 Task: Add a dependency to the task Integrate website with inventory management systems , the existing task  Create a new online tool for project management in the project AgileGenie
Action: Mouse moved to (1060, 95)
Screenshot: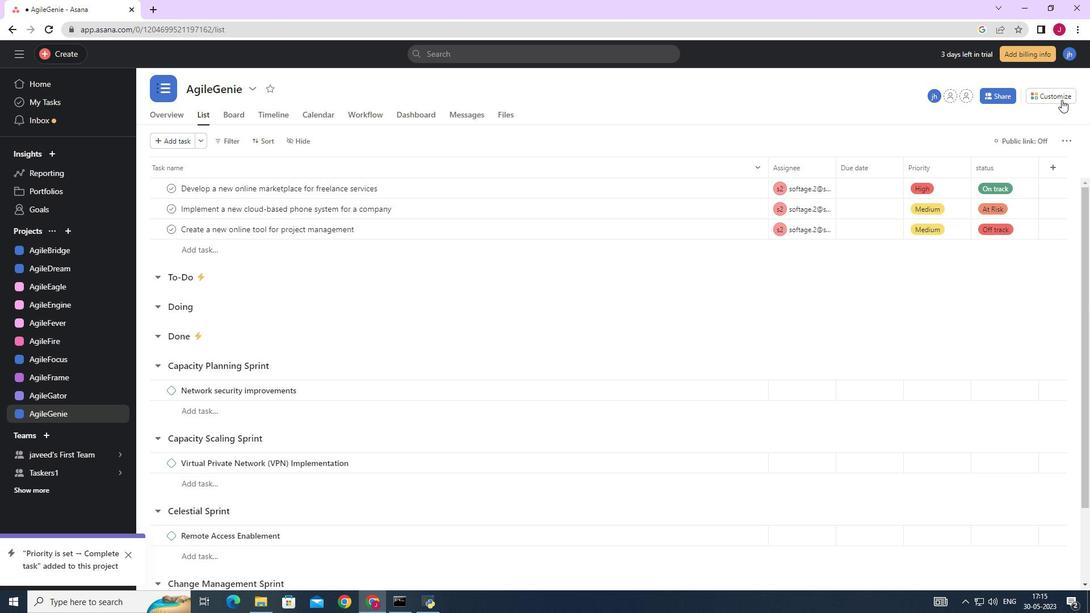 
Action: Mouse pressed left at (1060, 95)
Screenshot: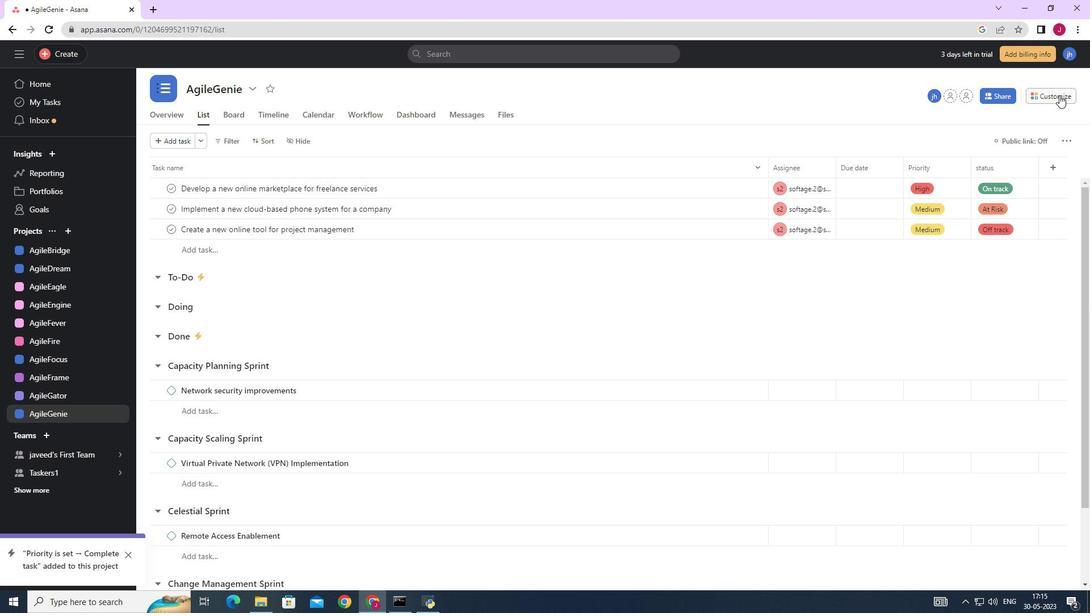 
Action: Mouse moved to (848, 249)
Screenshot: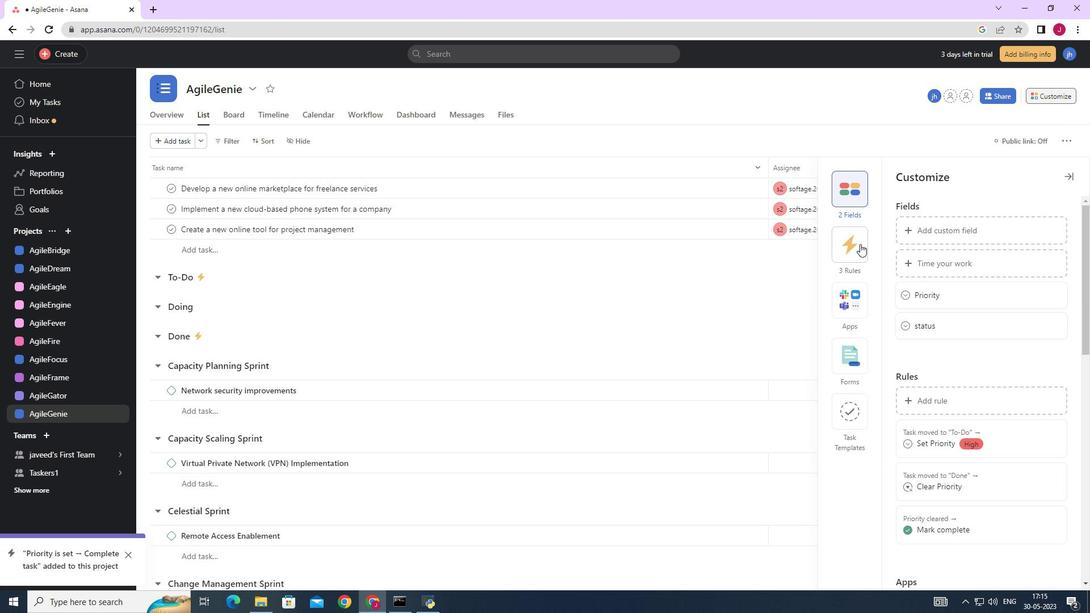 
Action: Mouse pressed left at (848, 249)
Screenshot: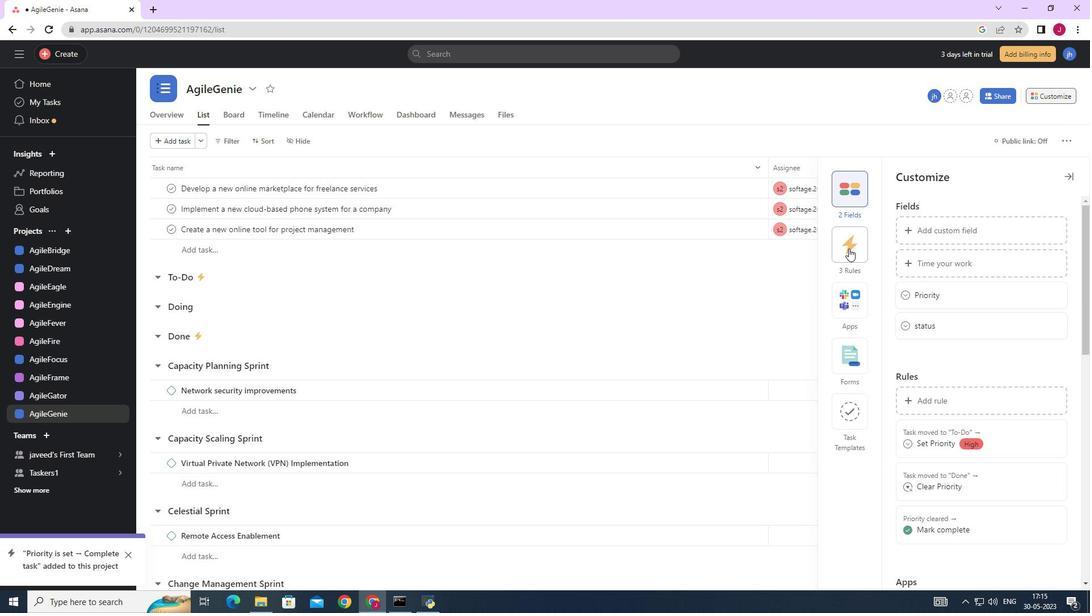 
Action: Mouse moved to (941, 228)
Screenshot: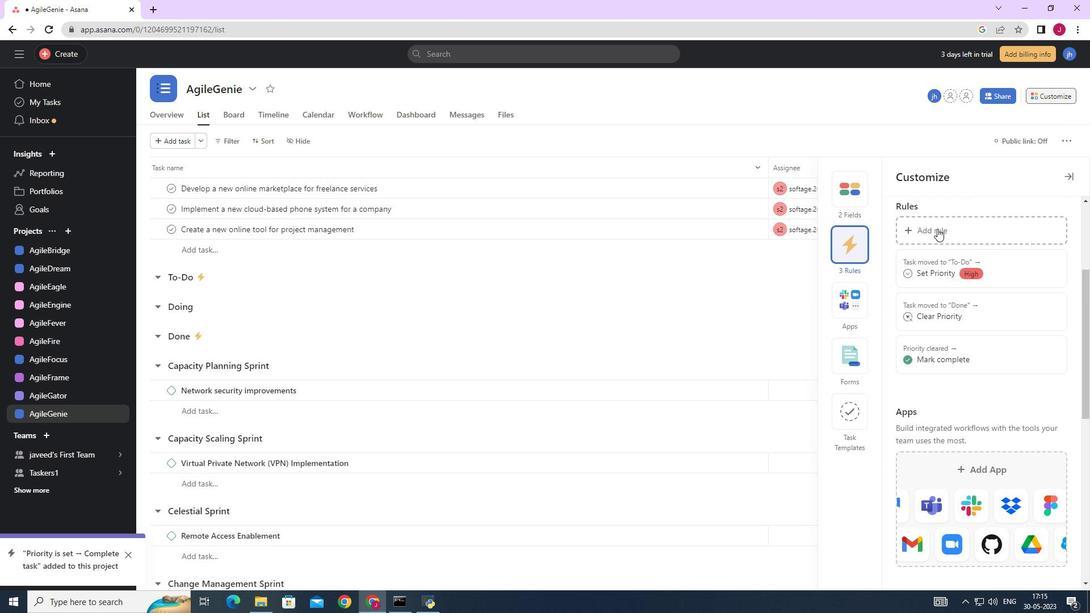
Action: Mouse pressed left at (941, 228)
Screenshot: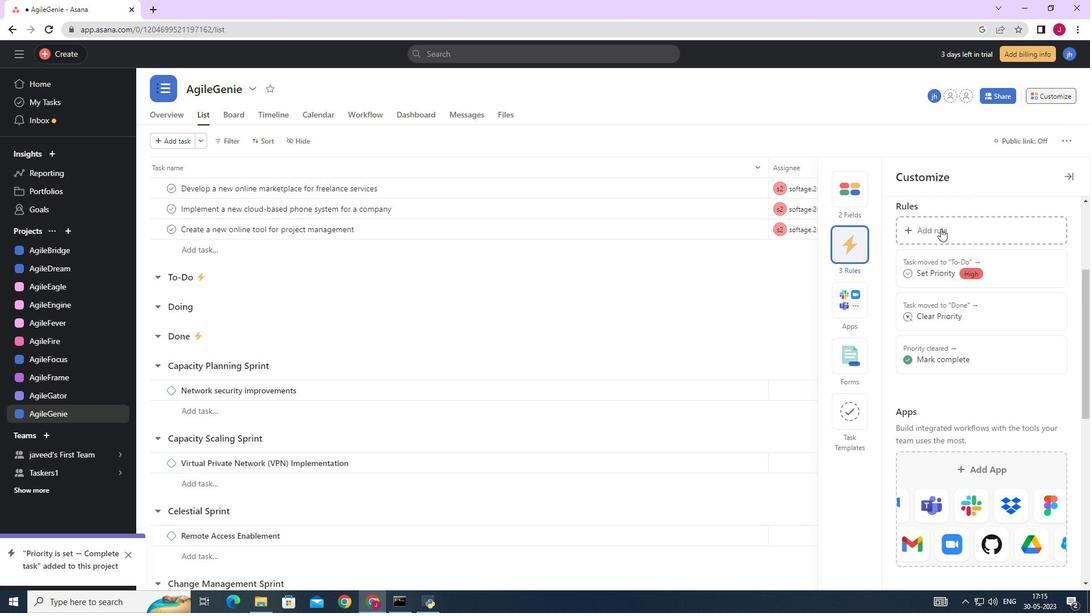 
Action: Mouse moved to (233, 170)
Screenshot: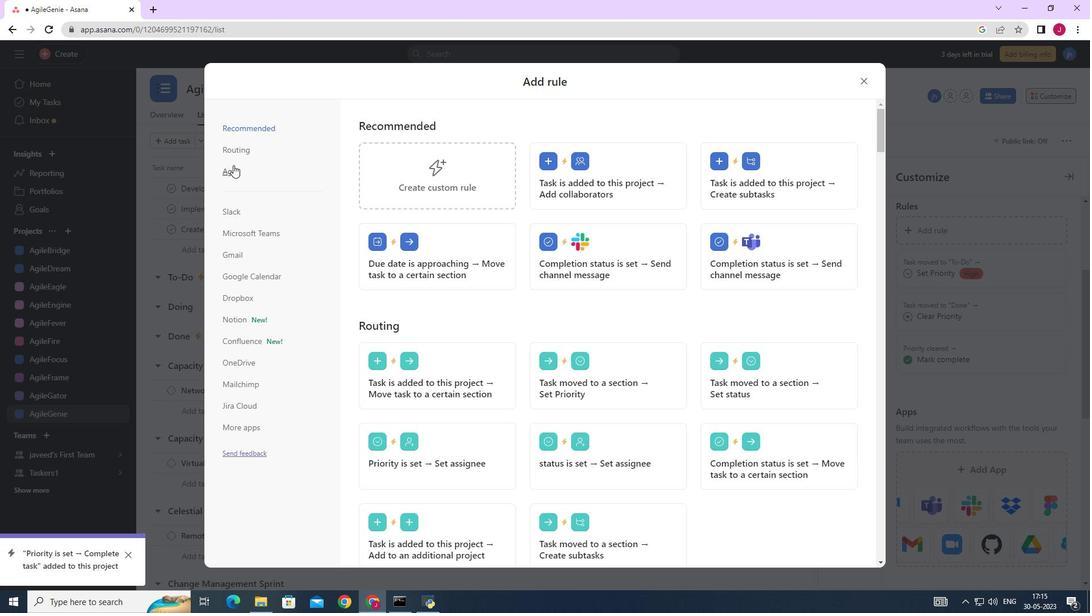 
Action: Mouse pressed left at (233, 170)
Screenshot: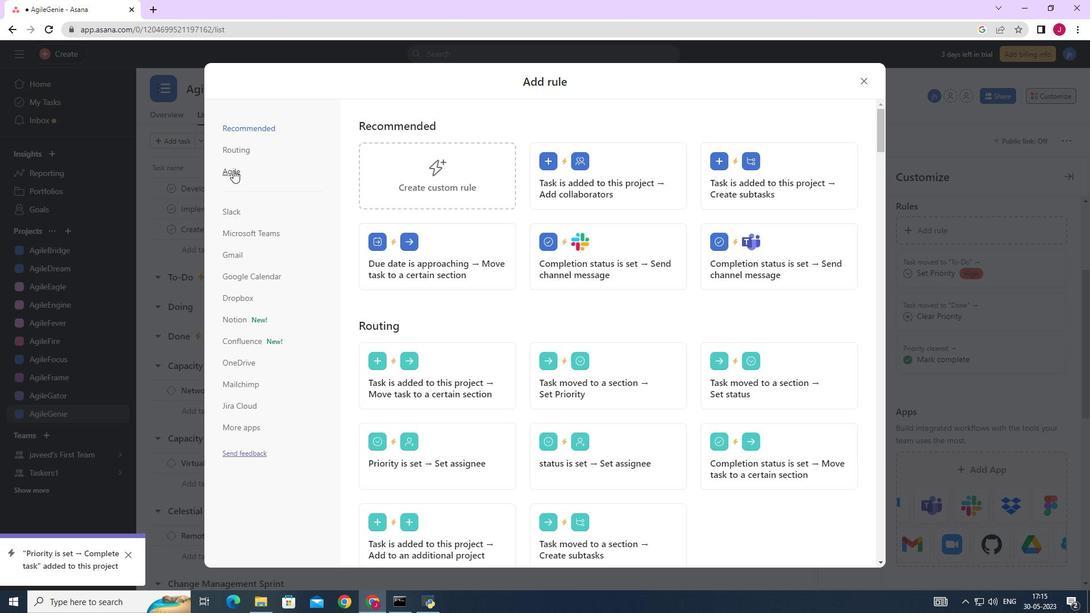 
Action: Mouse moved to (446, 167)
Screenshot: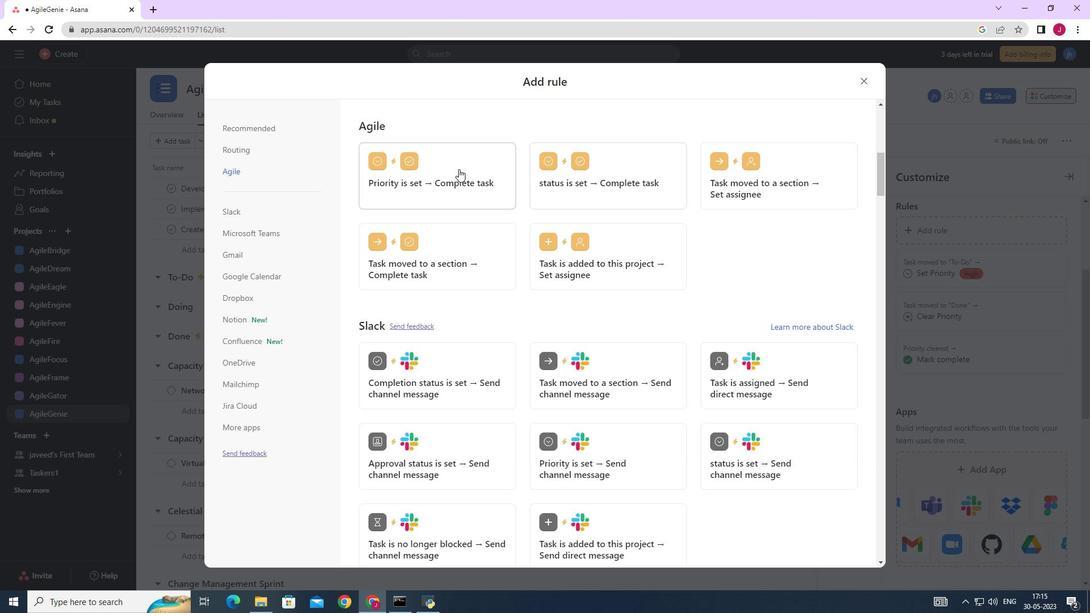
Action: Mouse pressed left at (446, 167)
Screenshot: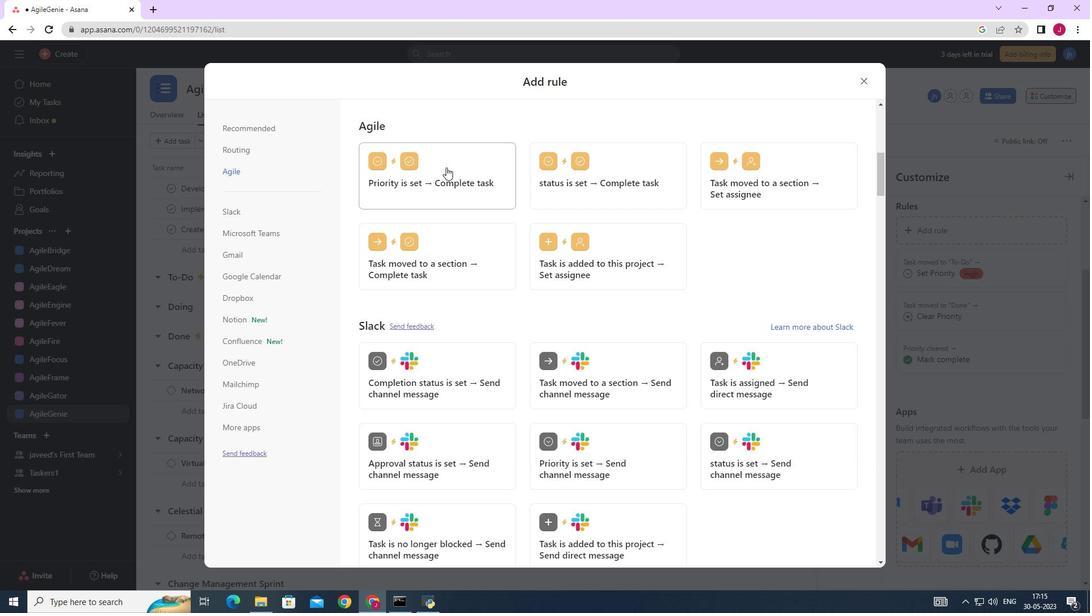 
Action: Mouse moved to (865, 81)
Screenshot: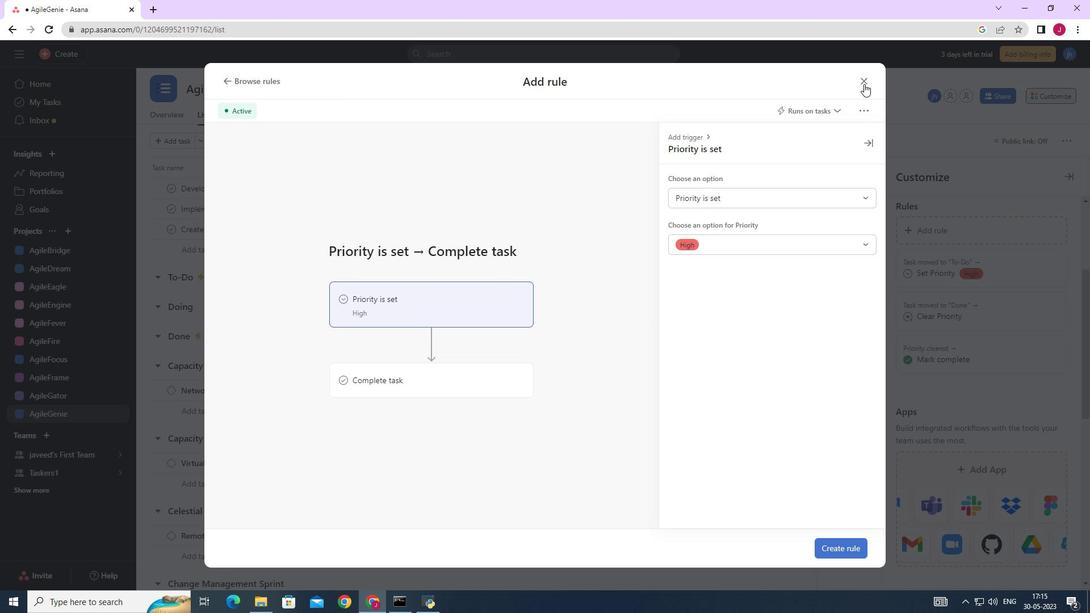 
Action: Mouse pressed left at (865, 81)
Screenshot: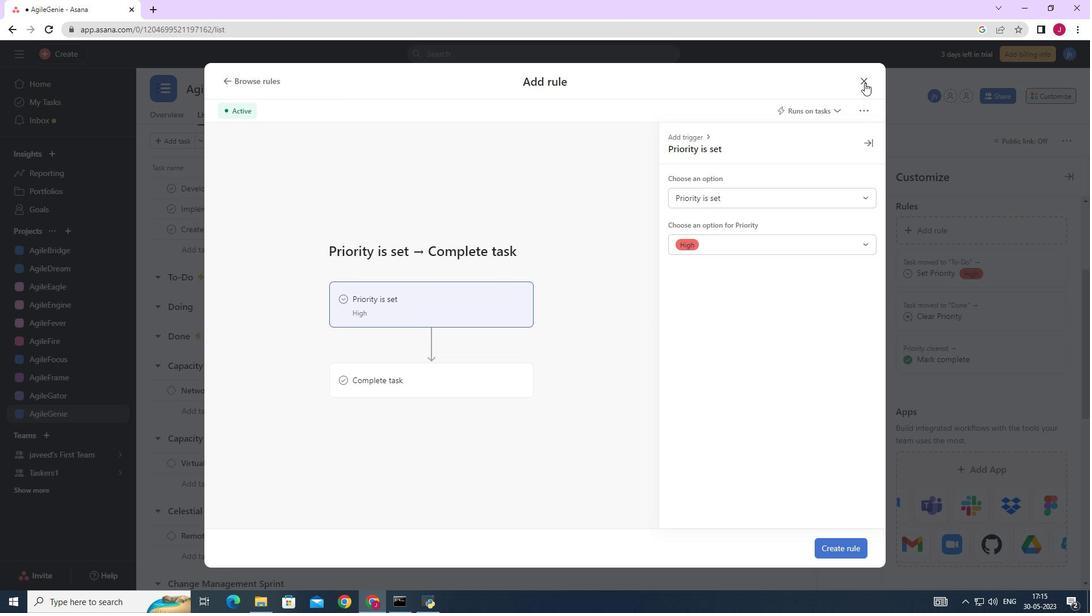 
Action: Mouse moved to (1075, 177)
Screenshot: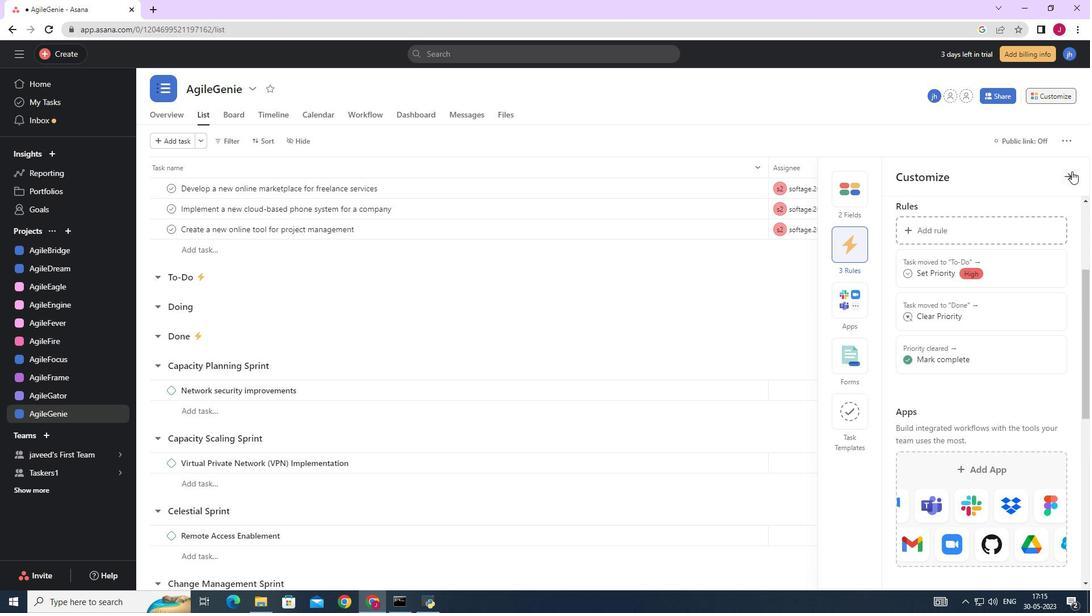 
Action: Mouse pressed left at (1075, 177)
Screenshot: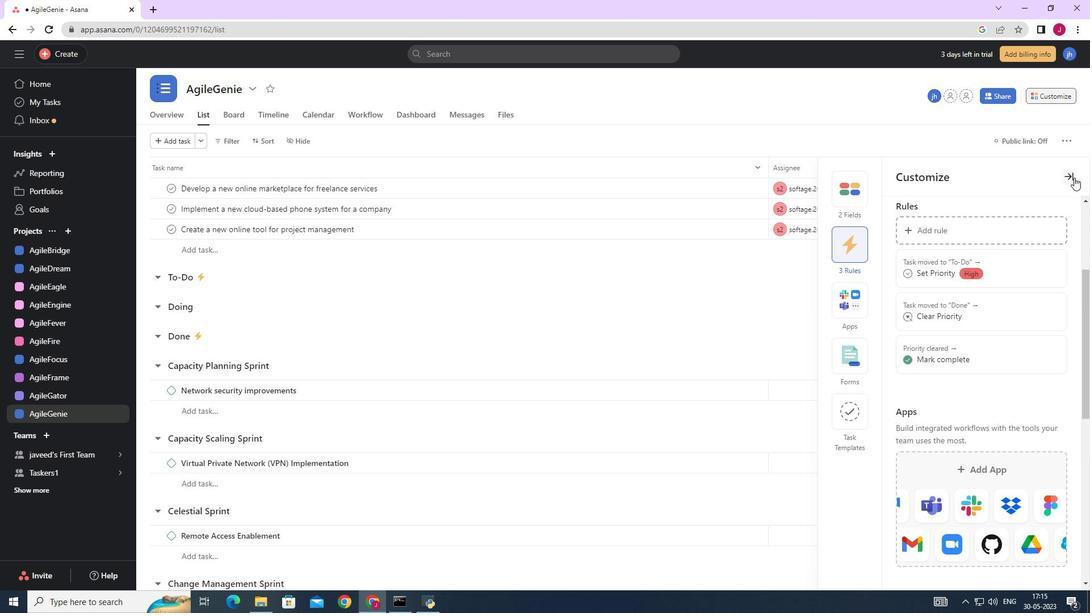 
Action: Mouse moved to (496, 343)
Screenshot: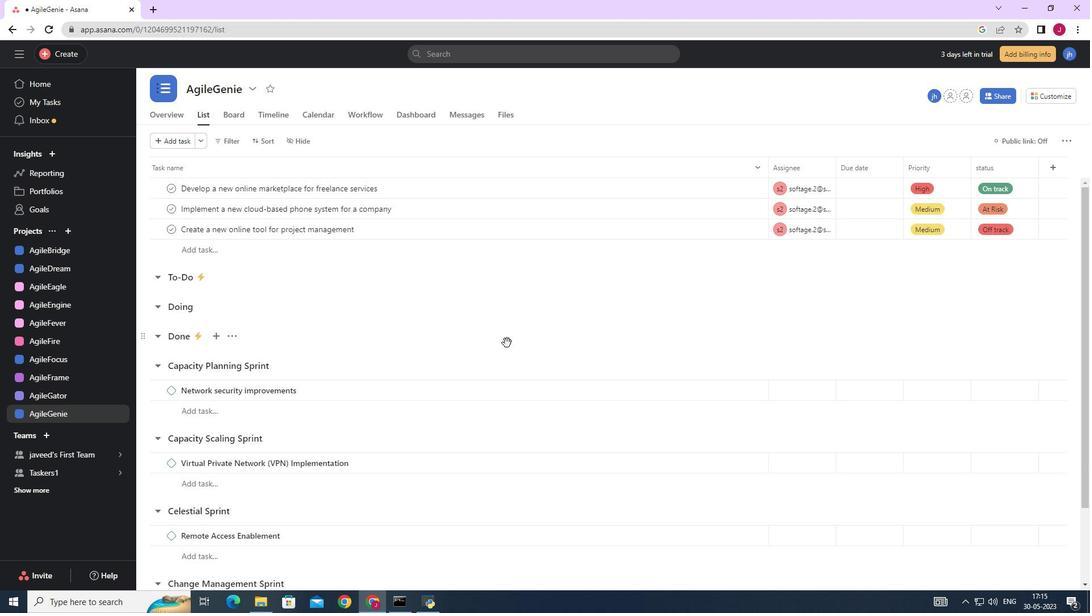 
Action: Mouse scrolled (496, 342) with delta (0, 0)
Screenshot: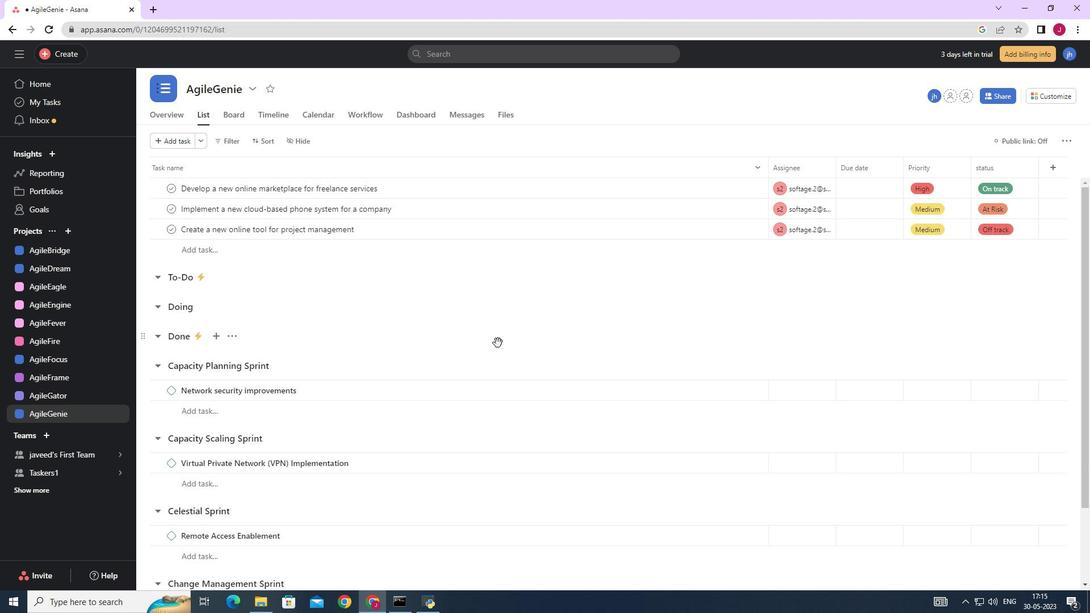 
Action: Mouse scrolled (496, 342) with delta (0, 0)
Screenshot: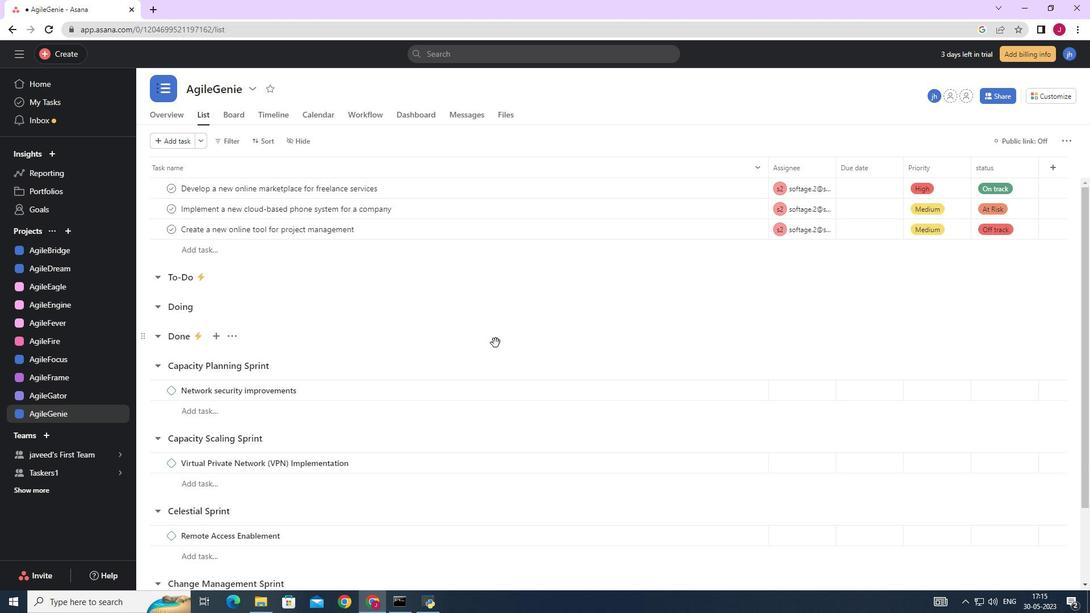 
Action: Mouse scrolled (496, 342) with delta (0, 0)
Screenshot: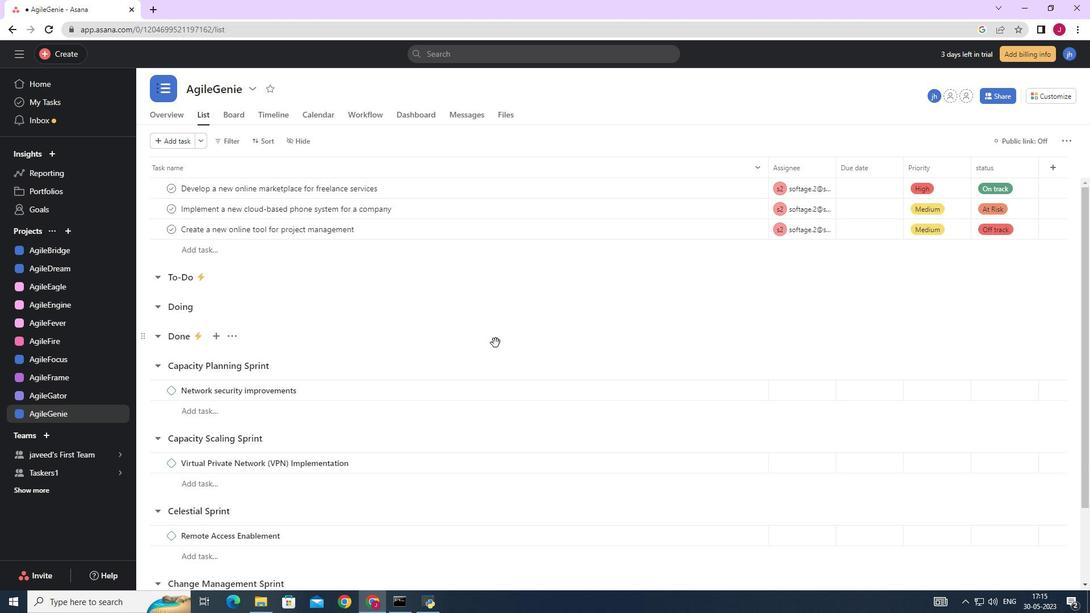 
Action: Mouse moved to (496, 372)
Screenshot: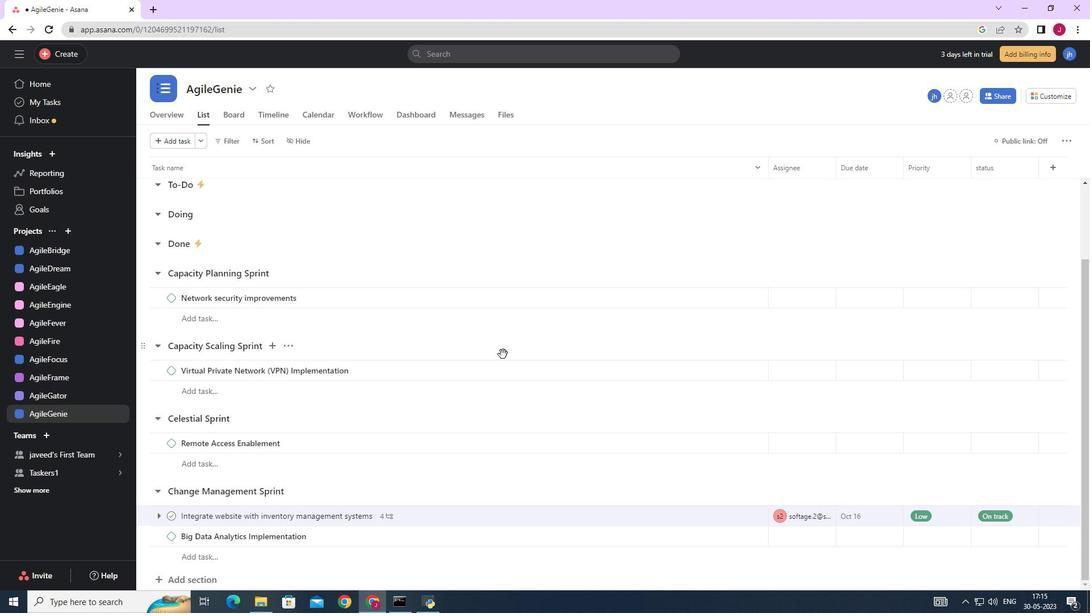 
Action: Mouse scrolled (496, 373) with delta (0, 0)
Screenshot: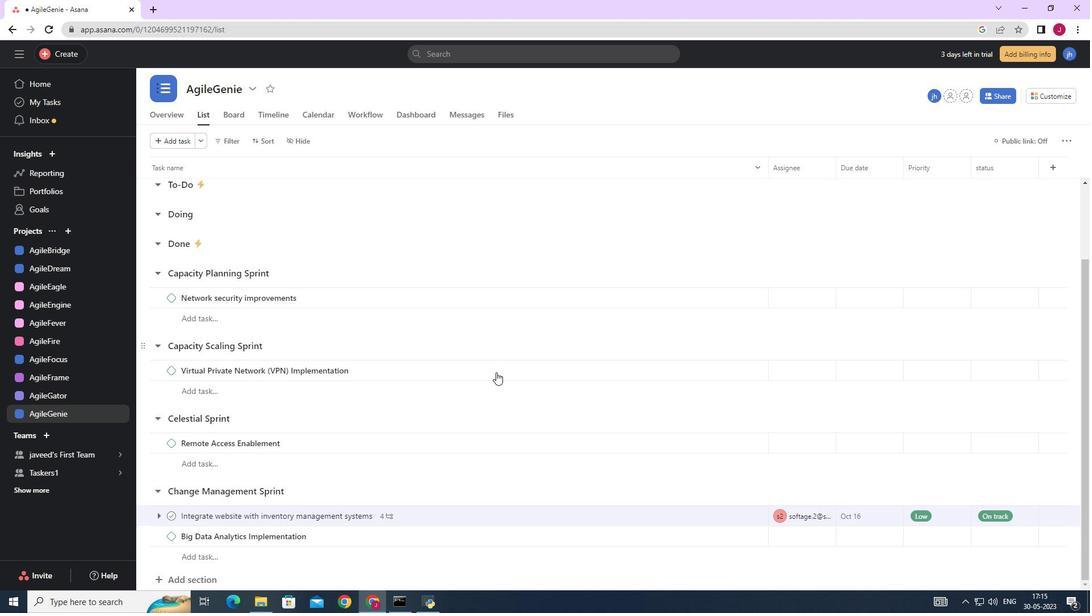 
Action: Mouse scrolled (496, 373) with delta (0, 0)
Screenshot: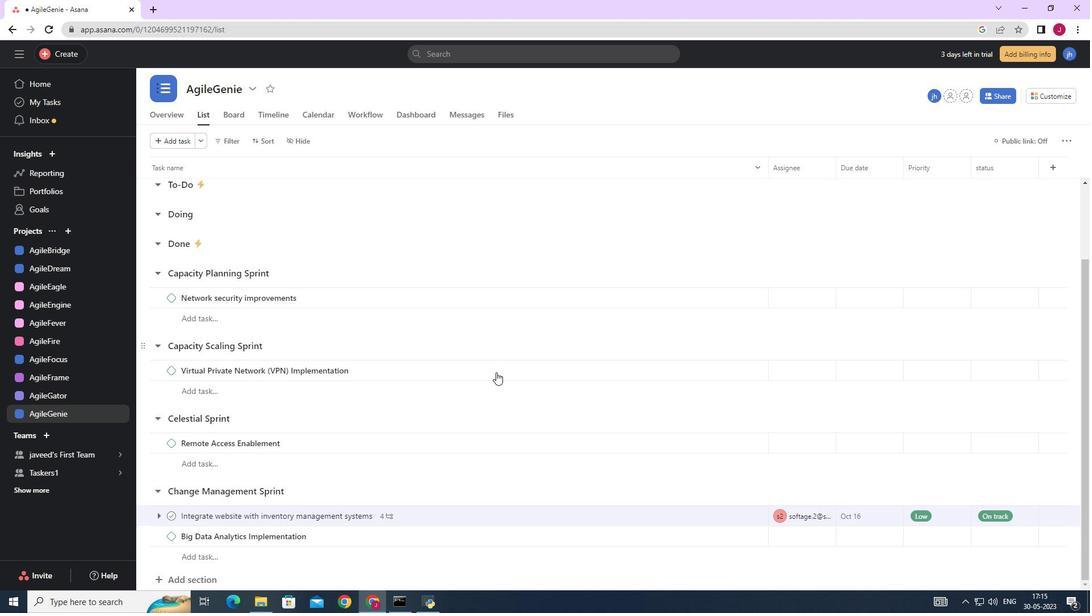 
Action: Mouse scrolled (496, 373) with delta (0, 0)
Screenshot: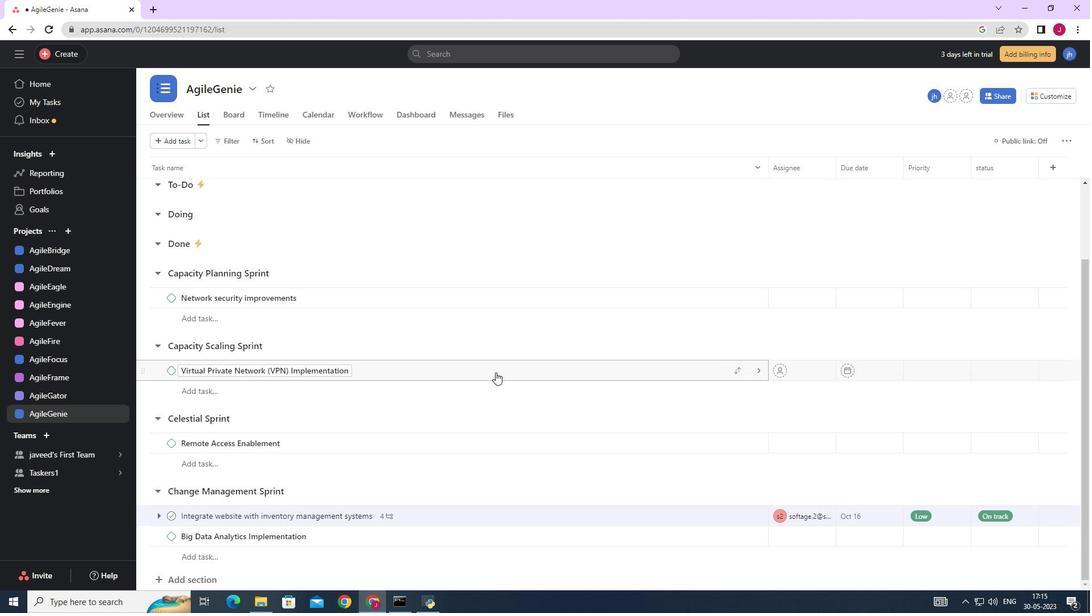 
Action: Mouse scrolled (496, 373) with delta (0, 0)
Screenshot: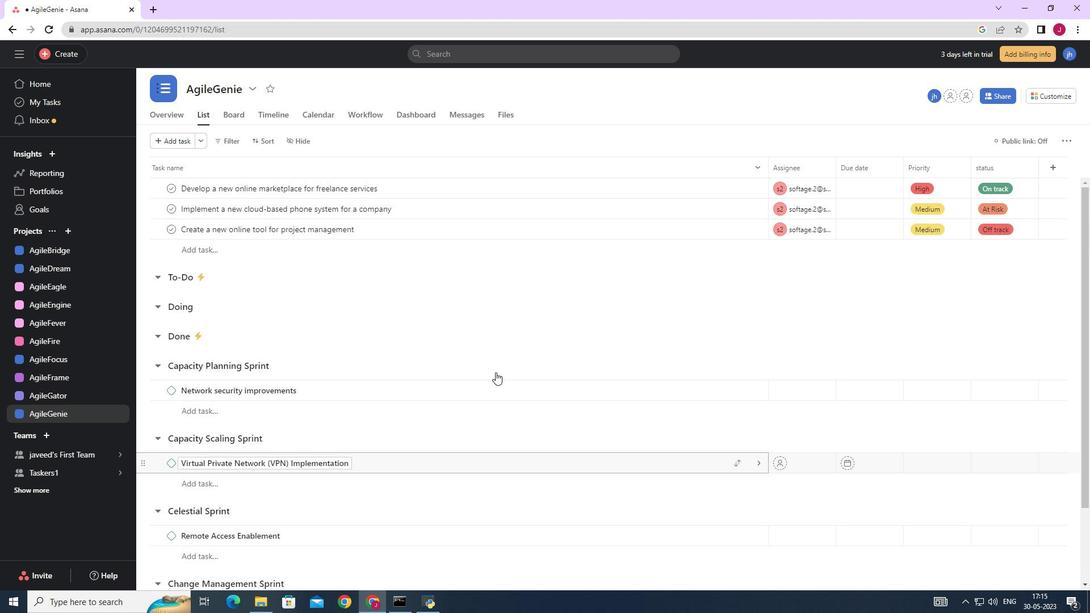 
Action: Mouse scrolled (496, 373) with delta (0, 0)
Screenshot: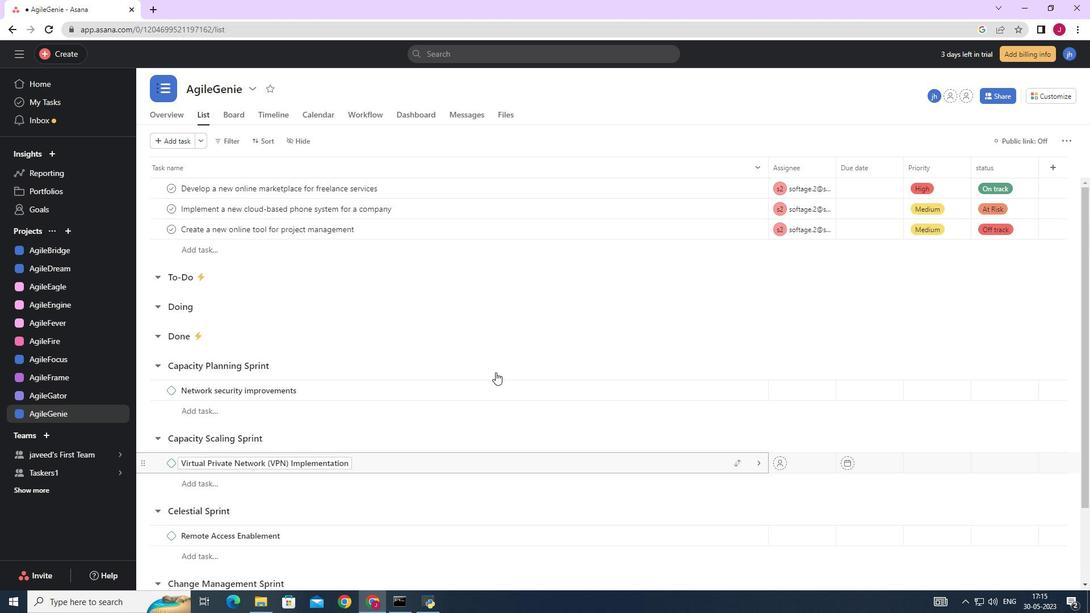 
Action: Mouse scrolled (496, 373) with delta (0, 0)
Screenshot: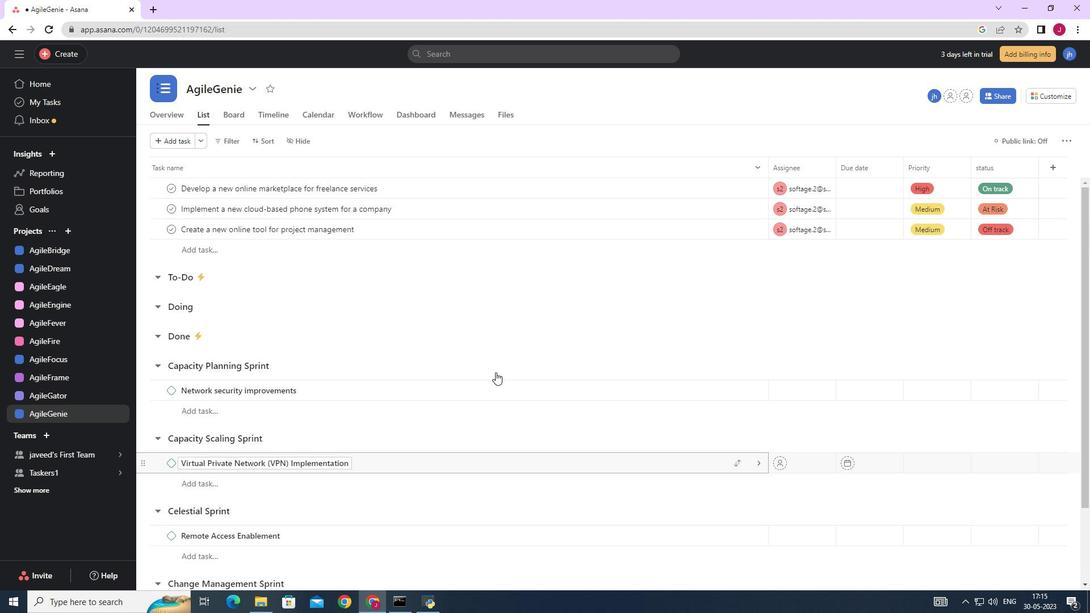 
Action: Mouse moved to (482, 380)
Screenshot: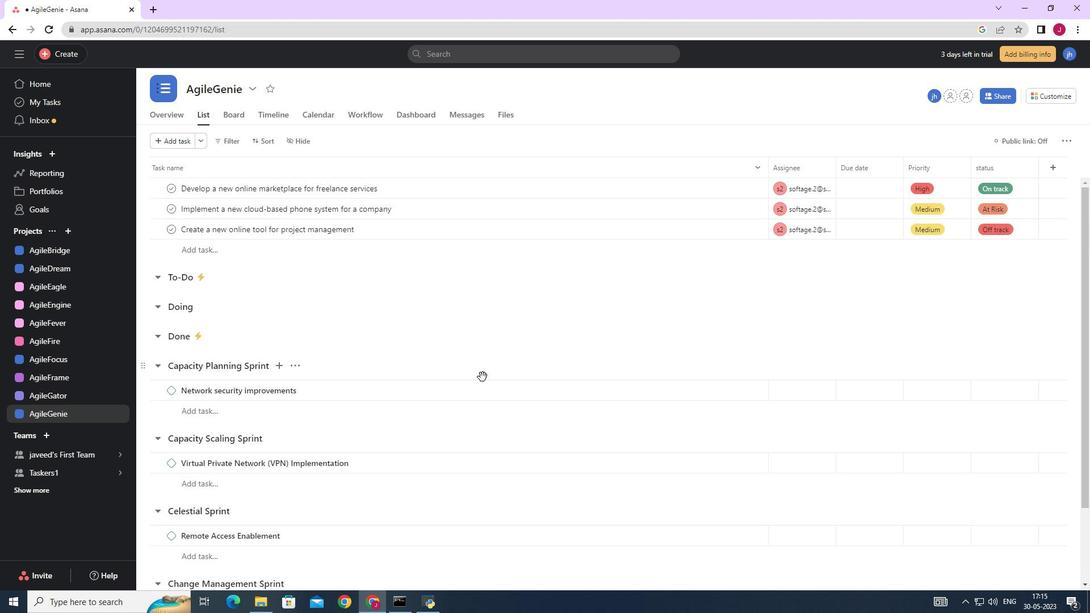 
Action: Mouse scrolled (482, 379) with delta (0, 0)
Screenshot: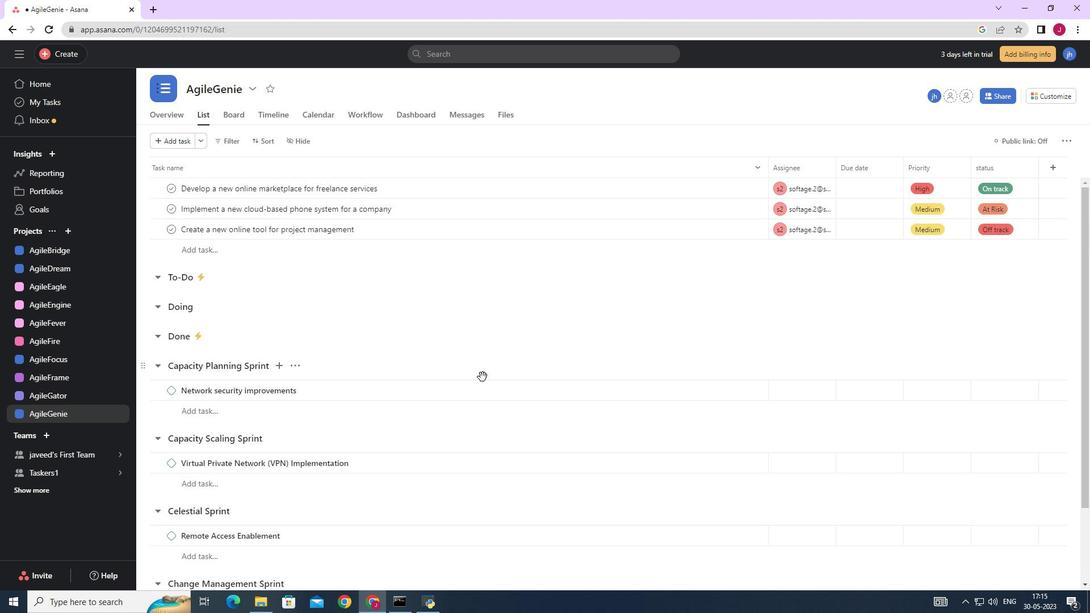 
Action: Mouse scrolled (482, 379) with delta (0, 0)
Screenshot: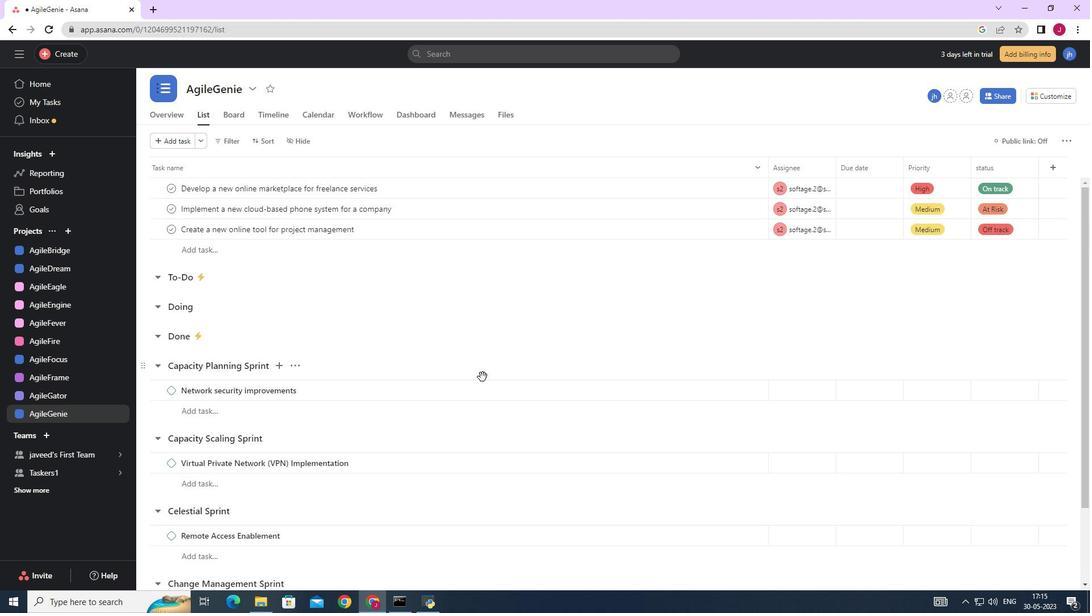 
Action: Mouse scrolled (482, 379) with delta (0, 0)
Screenshot: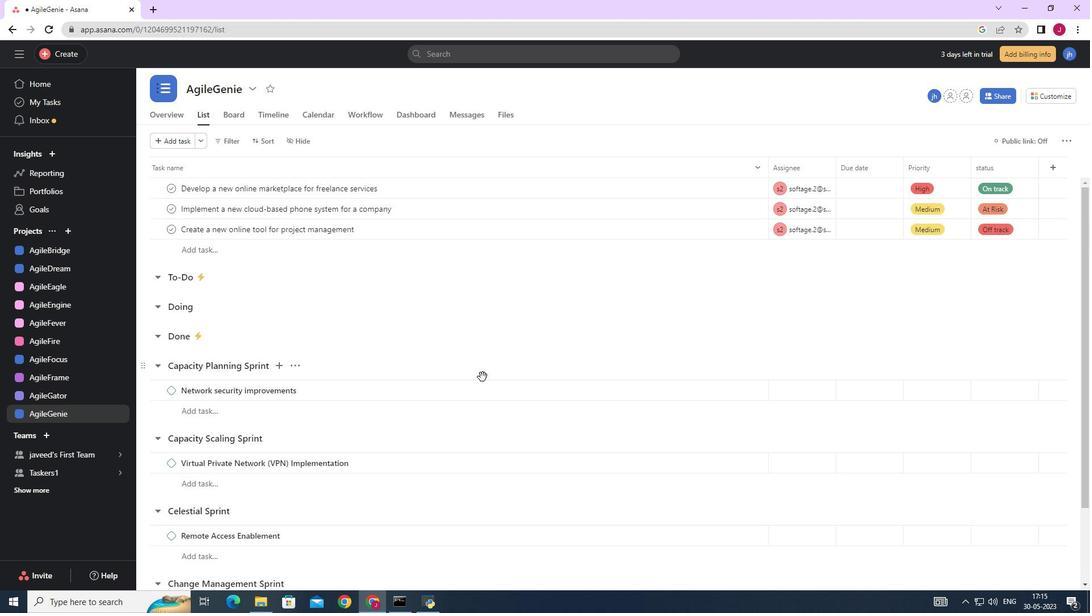 
Action: Mouse scrolled (482, 379) with delta (0, 0)
Screenshot: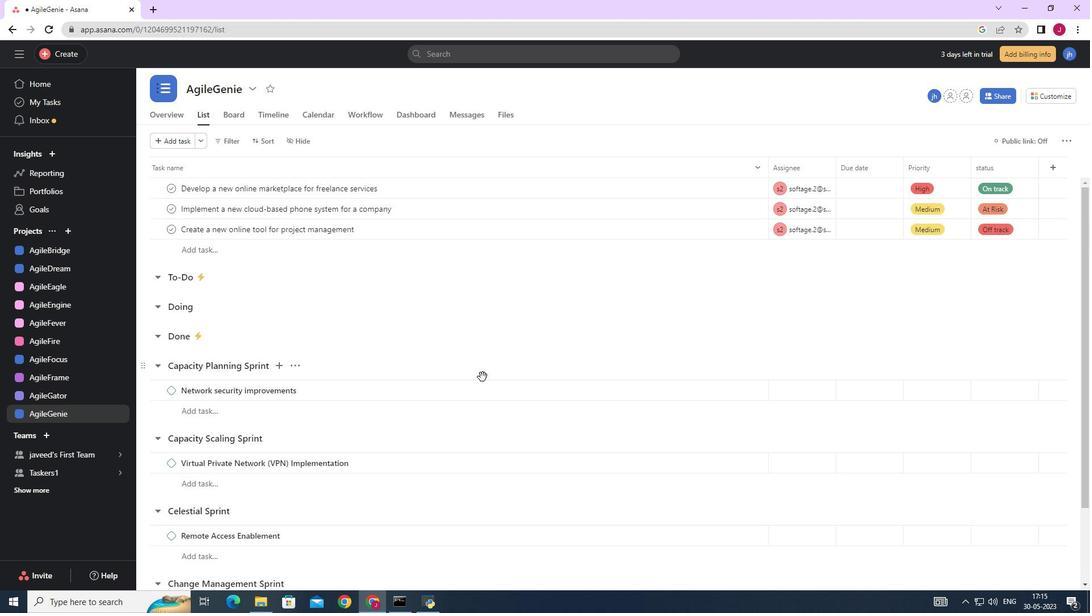 
Action: Mouse moved to (480, 385)
Screenshot: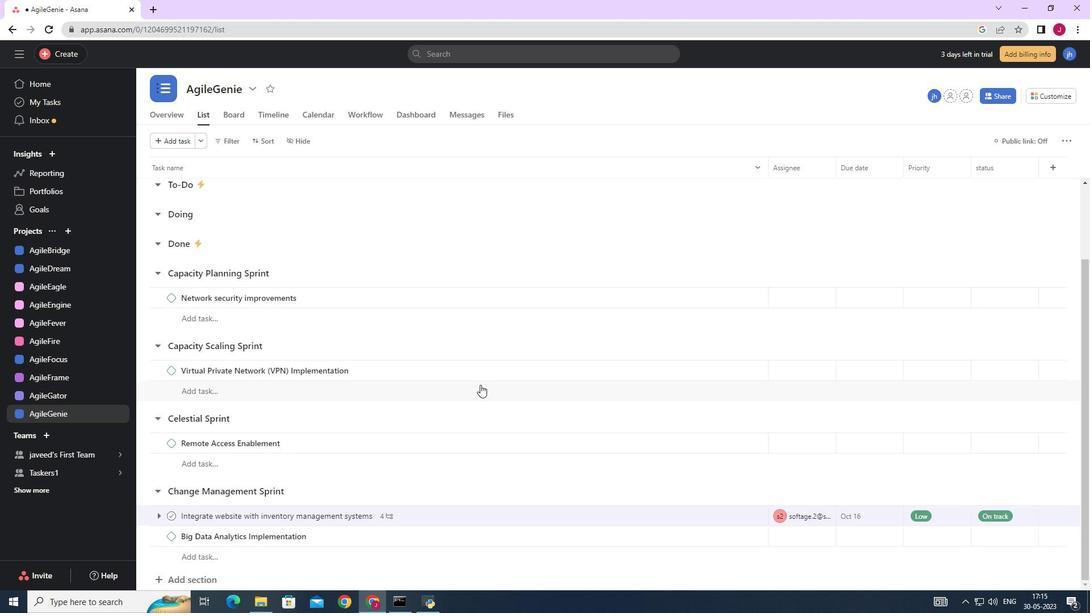 
Action: Mouse scrolled (480, 385) with delta (0, 0)
Screenshot: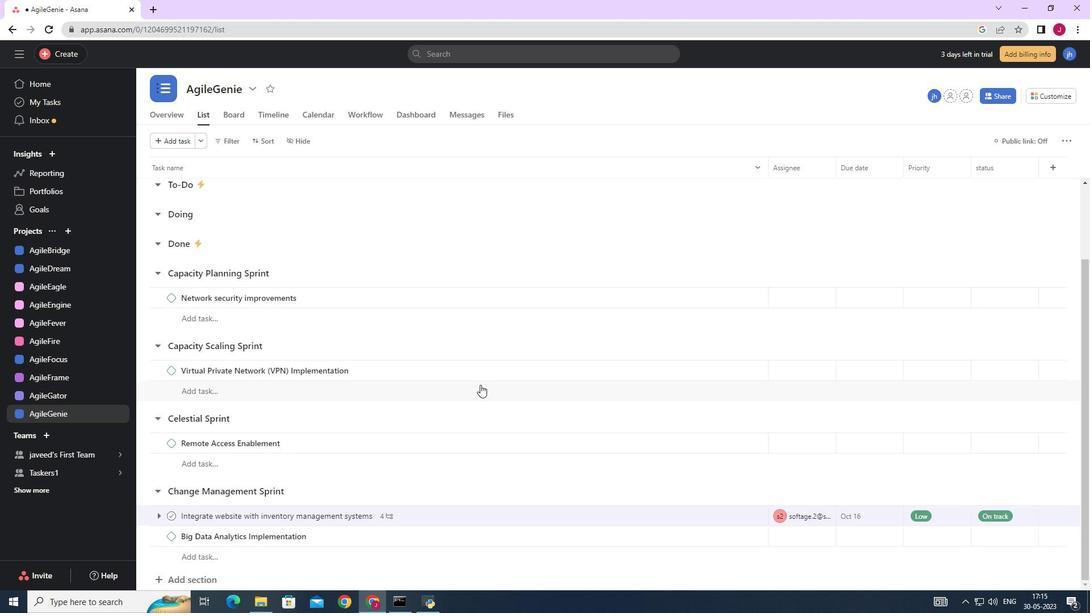 
Action: Mouse scrolled (480, 385) with delta (0, 0)
Screenshot: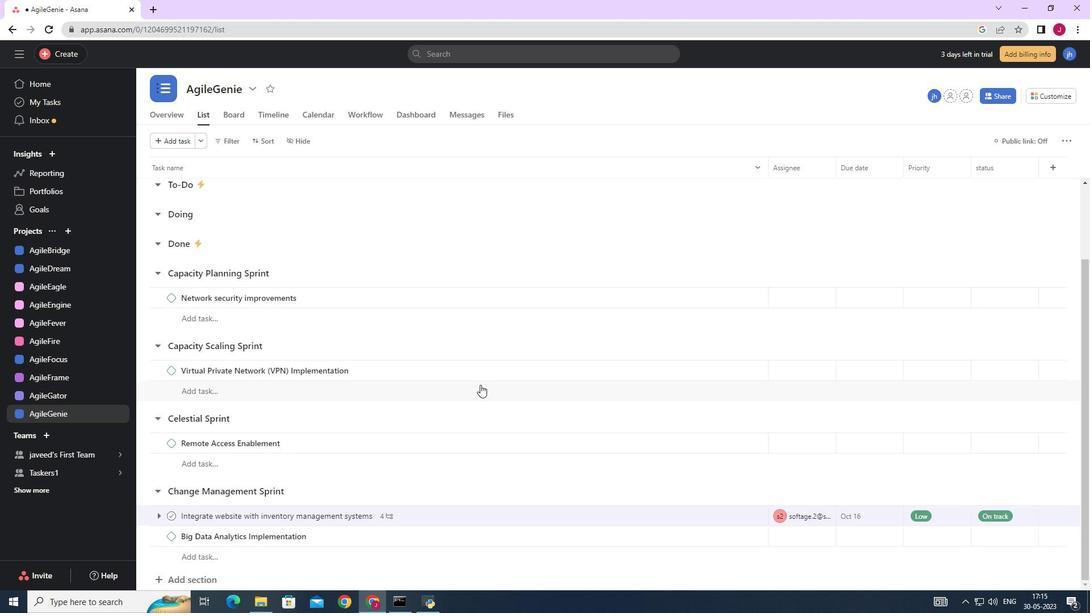 
Action: Mouse scrolled (480, 385) with delta (0, 0)
Screenshot: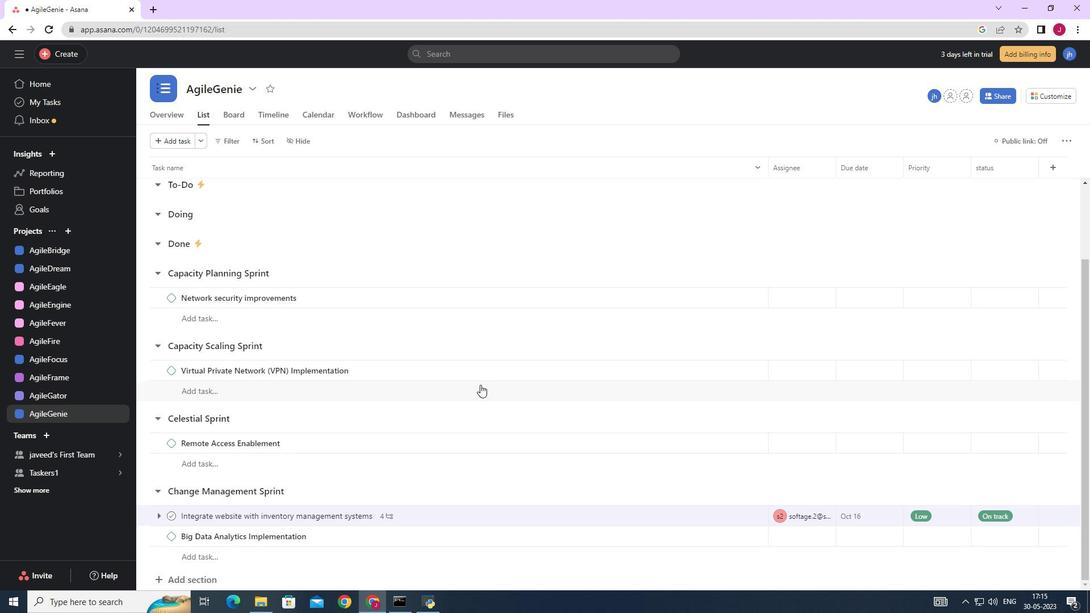 
Action: Mouse scrolled (480, 385) with delta (0, 0)
Screenshot: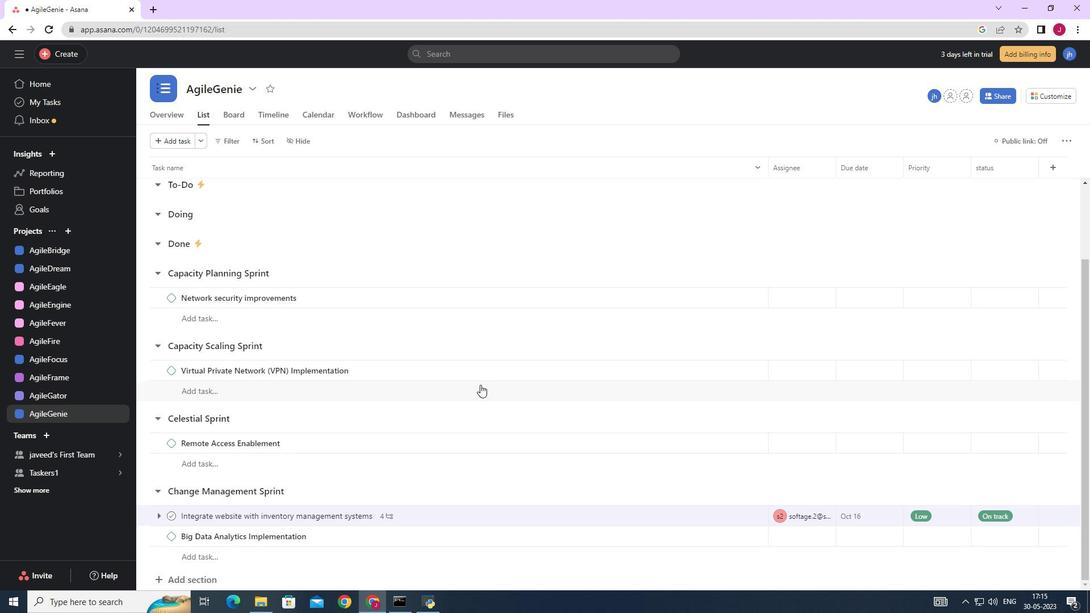 
Action: Mouse moved to (715, 522)
Screenshot: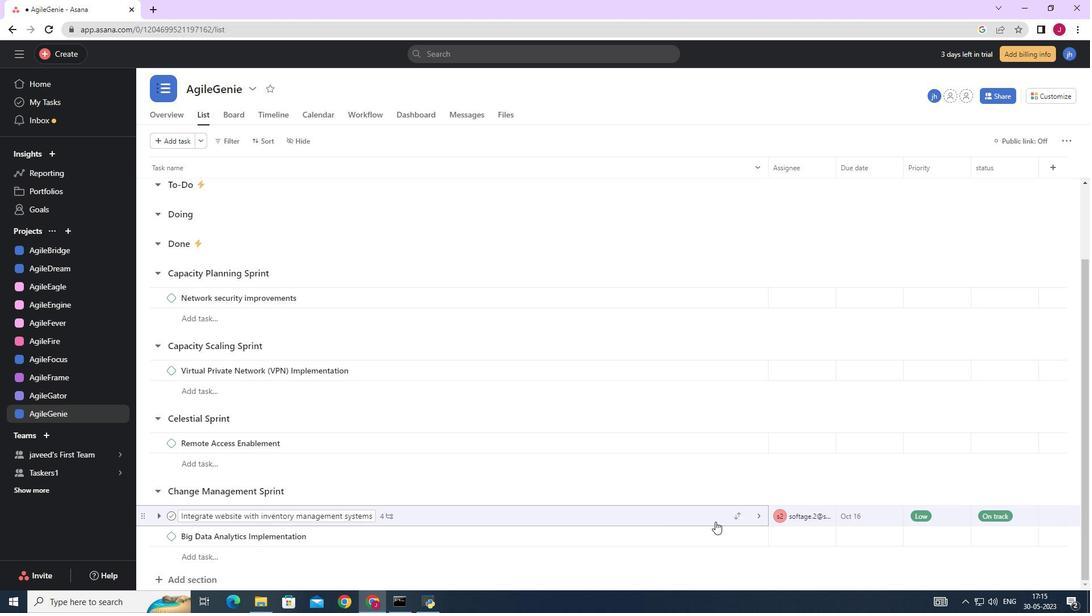 
Action: Mouse pressed left at (715, 522)
Screenshot: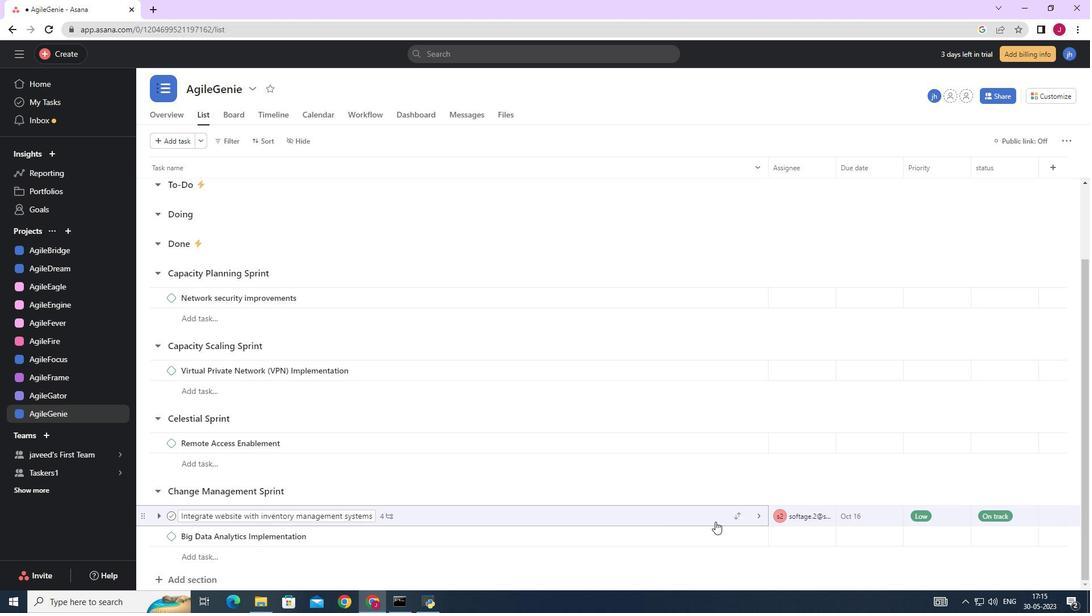 
Action: Mouse moved to (813, 314)
Screenshot: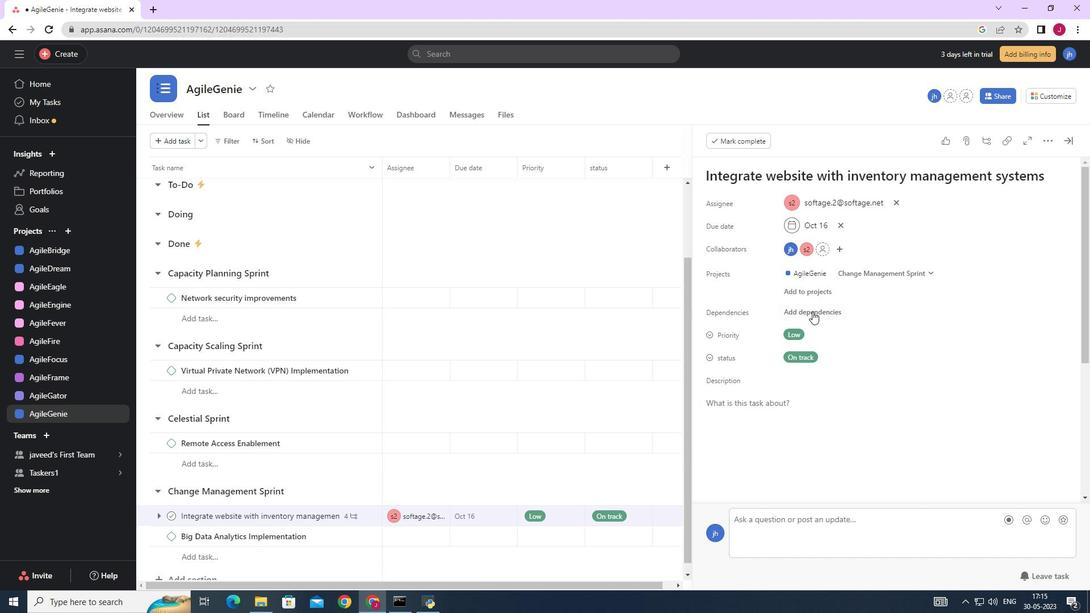 
Action: Mouse pressed left at (813, 314)
Screenshot: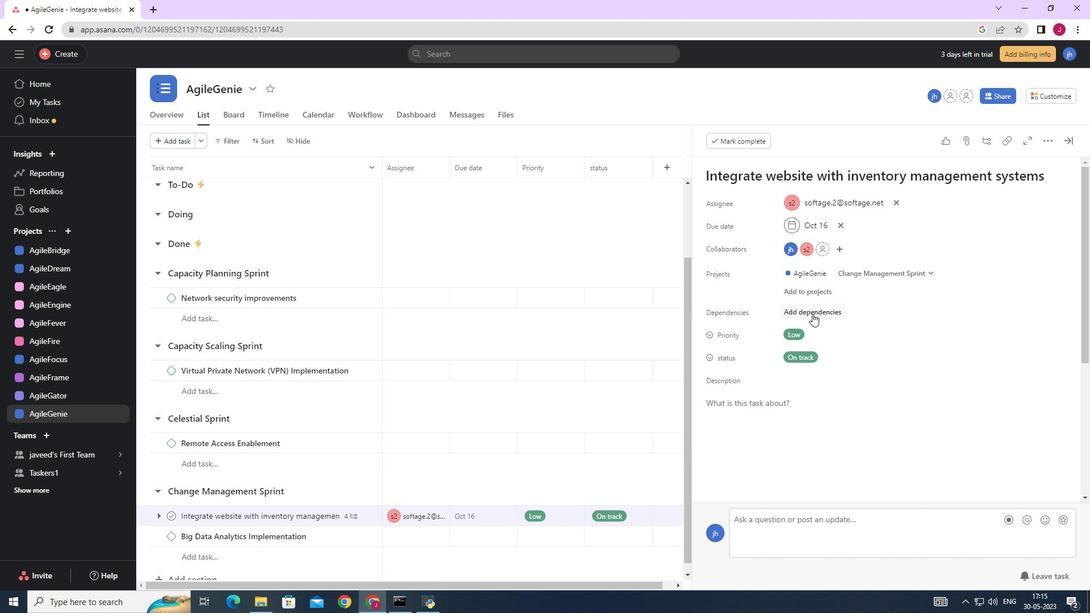 
Action: Mouse moved to (881, 358)
Screenshot: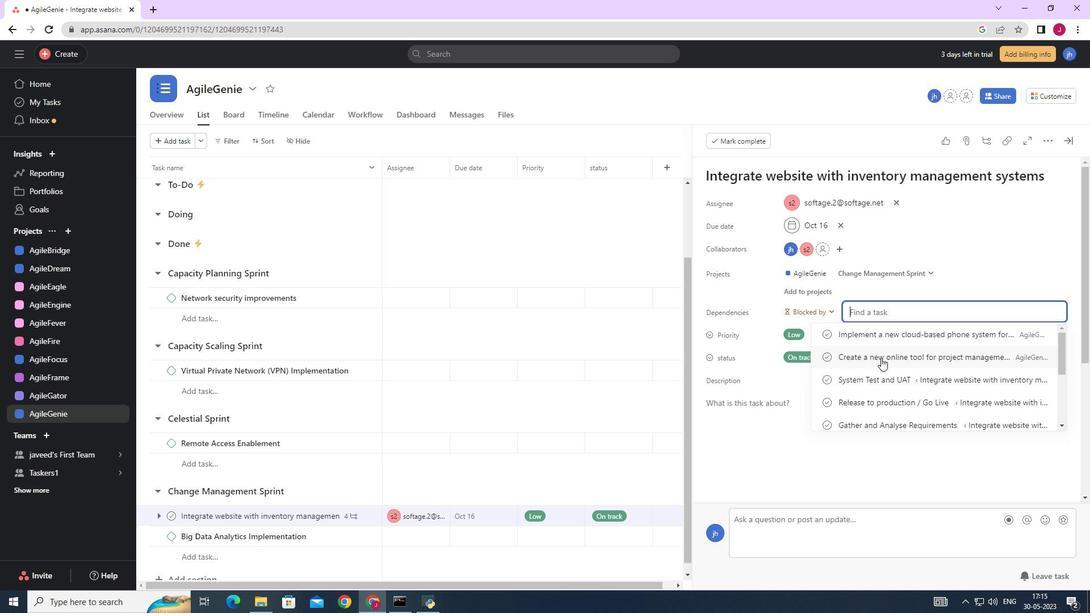 
Action: Mouse pressed left at (881, 358)
Screenshot: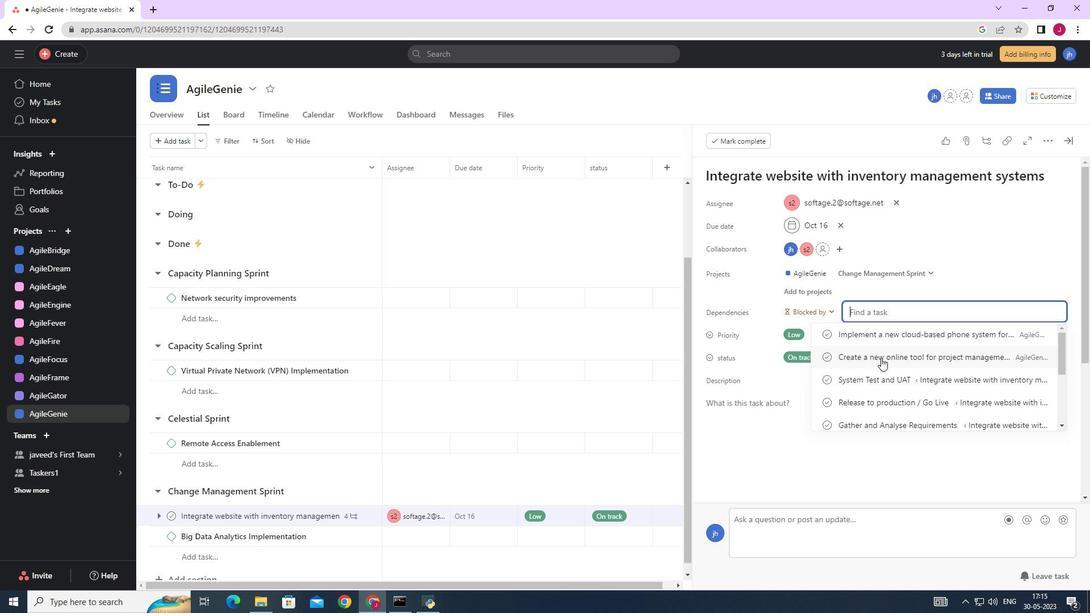 
Action: Mouse moved to (1068, 142)
Screenshot: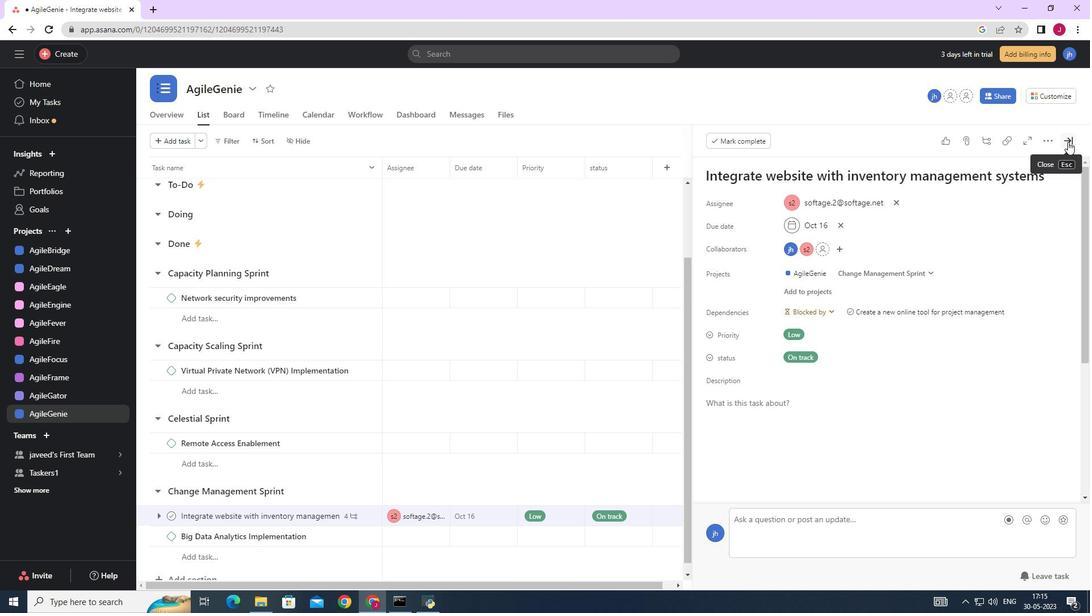 
Action: Mouse pressed left at (1068, 142)
Screenshot: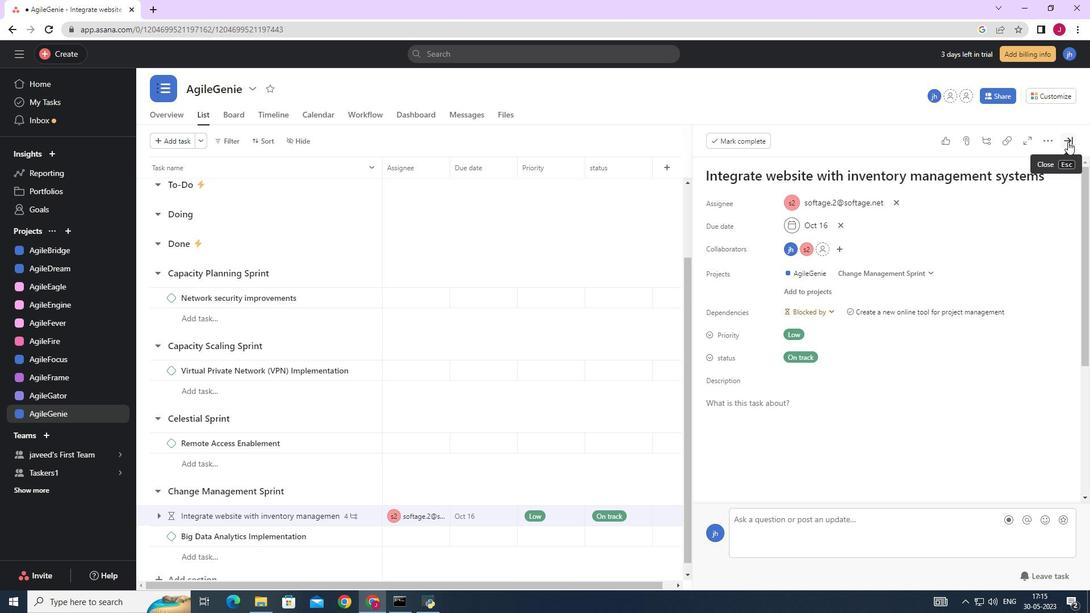 
